 Task: Add Comment CM0052 to Card Card0052 in Board Board0043 in Workspace Development in Trello
Action: Mouse moved to (479, 35)
Screenshot: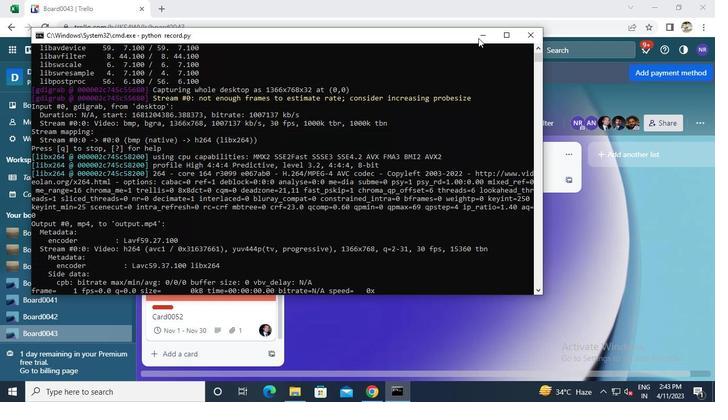 
Action: Mouse pressed left at (479, 35)
Screenshot: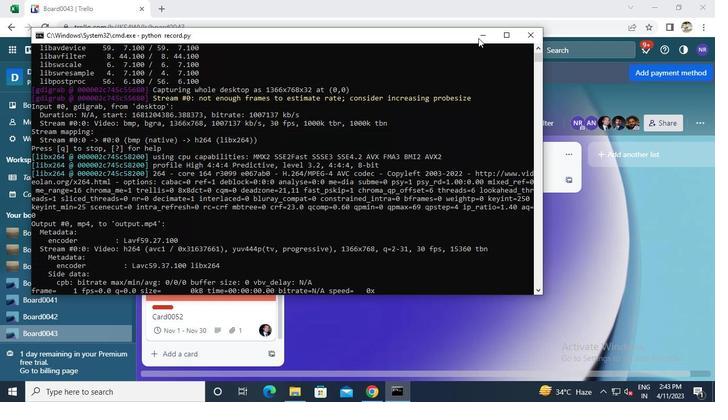 
Action: Mouse moved to (224, 318)
Screenshot: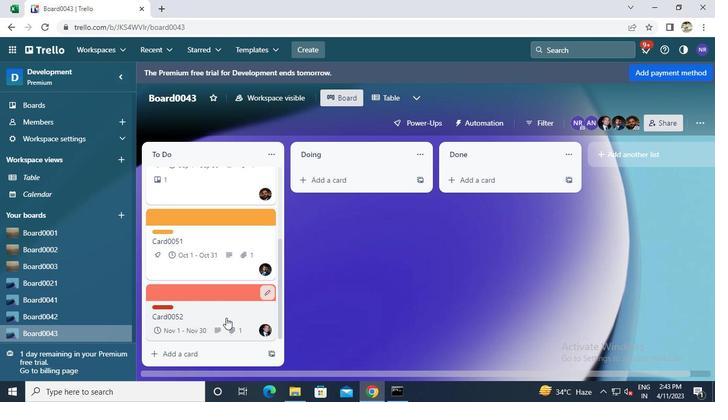 
Action: Mouse pressed left at (224, 318)
Screenshot: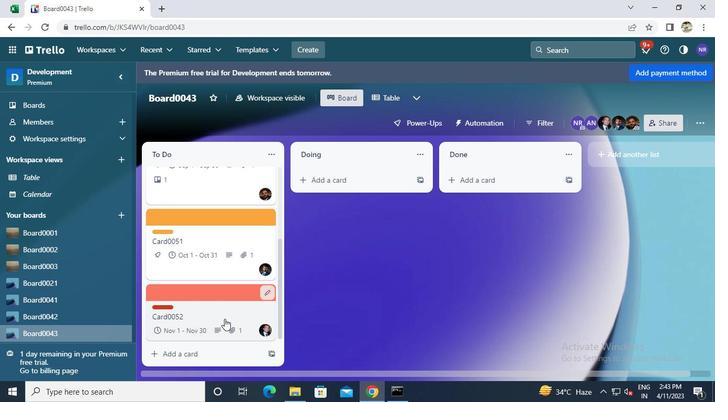 
Action: Mouse moved to (237, 261)
Screenshot: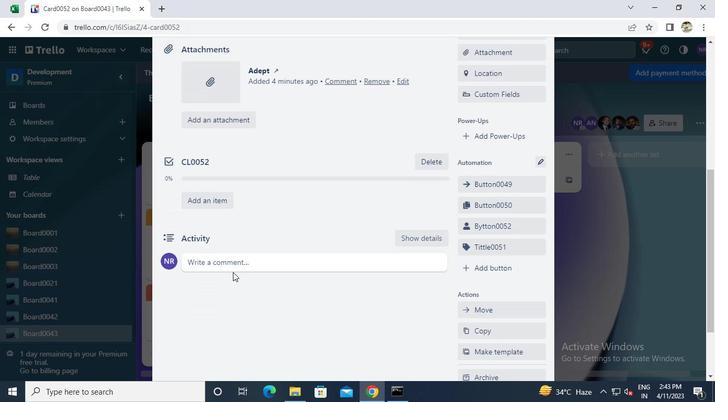 
Action: Mouse pressed left at (237, 261)
Screenshot: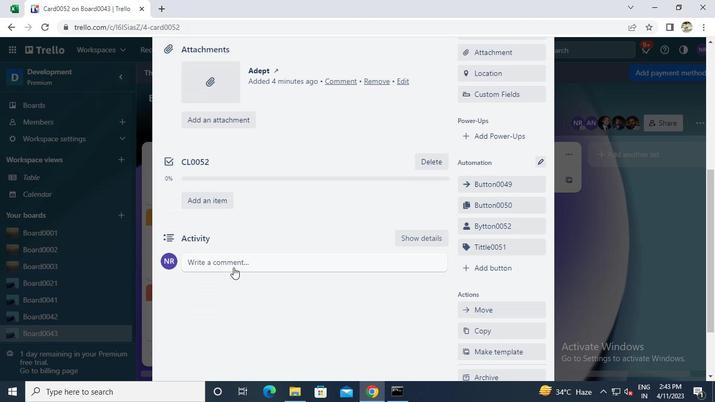 
Action: Keyboard c
Screenshot: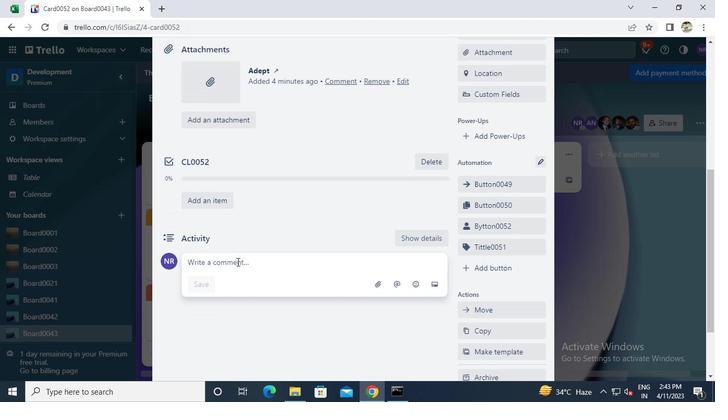 
Action: Keyboard m
Screenshot: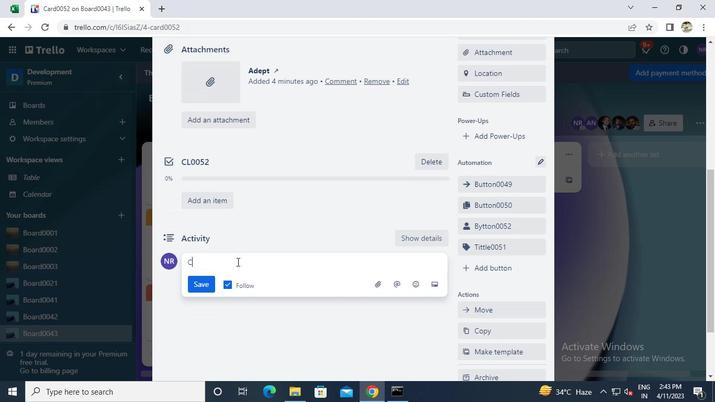 
Action: Keyboard 0
Screenshot: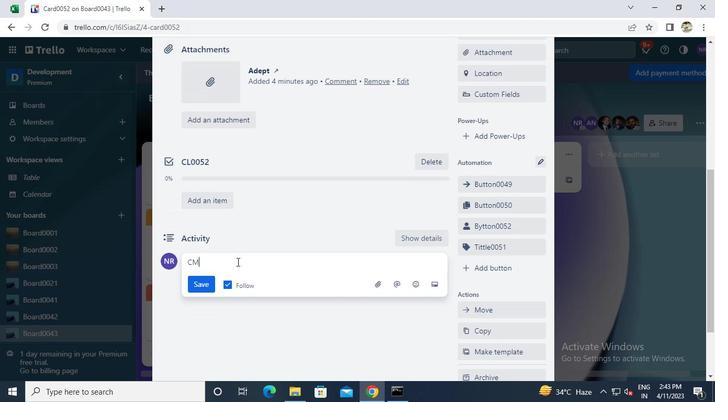 
Action: Keyboard 0
Screenshot: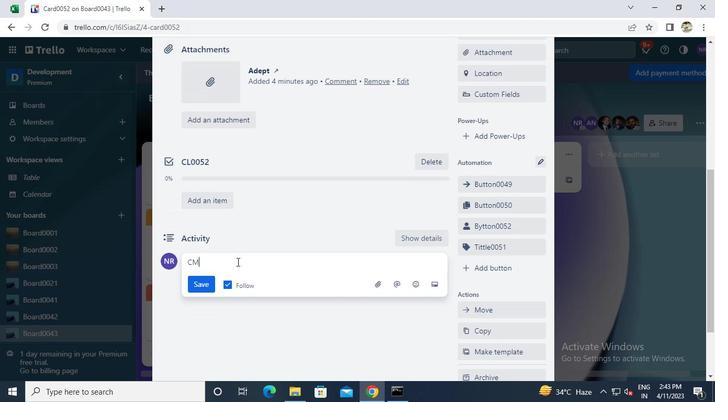 
Action: Keyboard 5
Screenshot: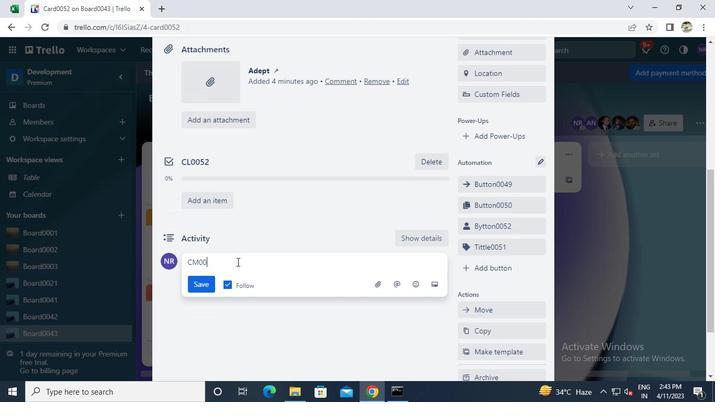 
Action: Keyboard 2
Screenshot: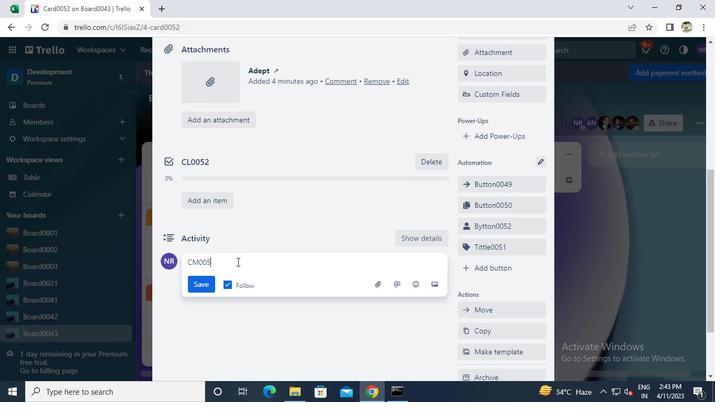 
Action: Mouse moved to (198, 281)
Screenshot: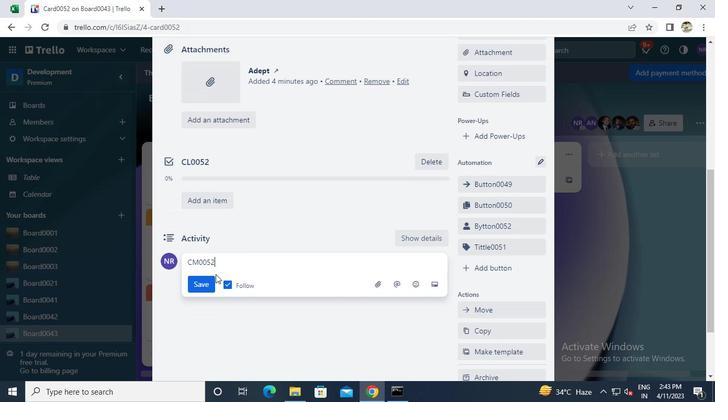 
Action: Mouse pressed left at (198, 281)
Screenshot: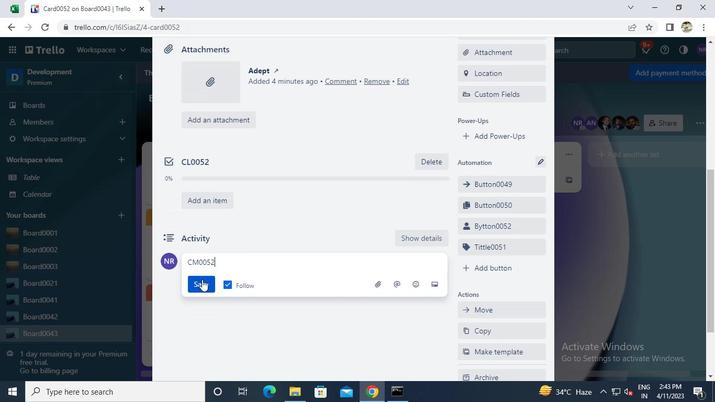 
Action: Mouse moved to (394, 387)
Screenshot: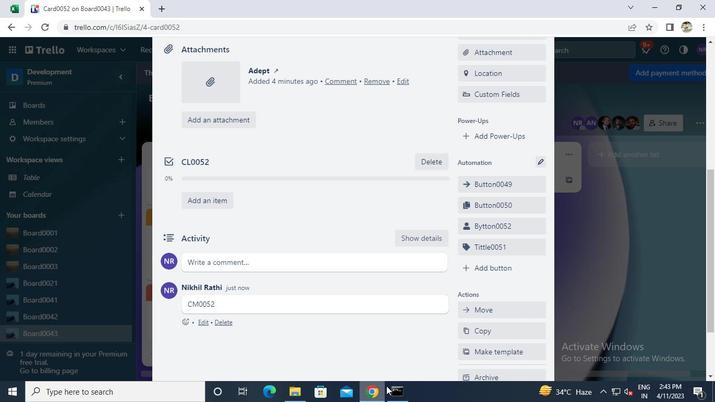 
Action: Mouse pressed left at (394, 387)
Screenshot: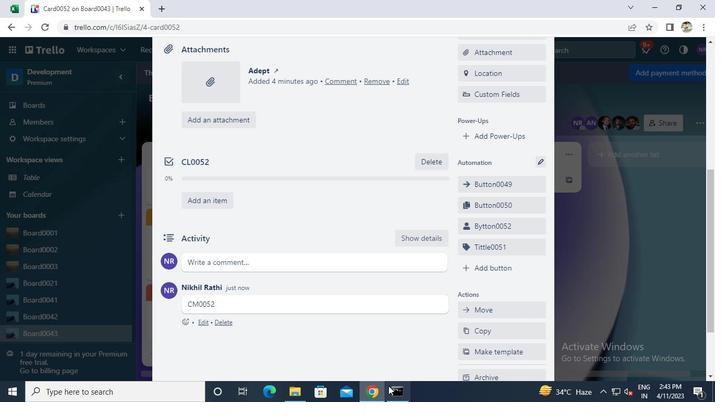 
Action: Mouse moved to (523, 31)
Screenshot: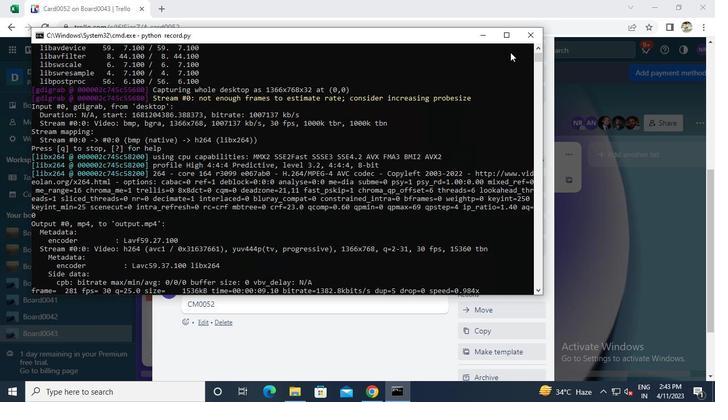 
Action: Mouse pressed left at (523, 31)
Screenshot: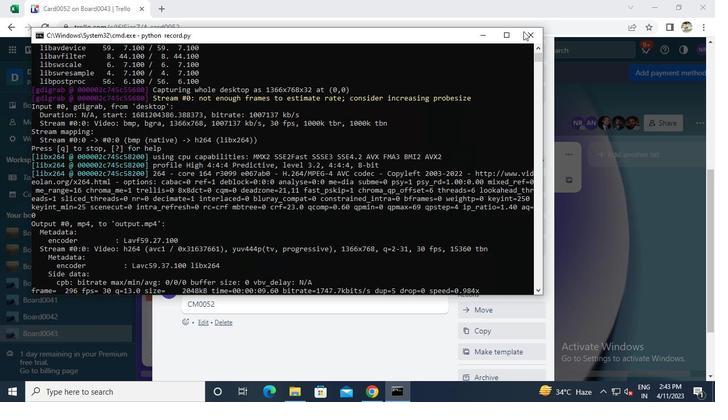 
